 Task: Create a rule when a due date less than 1 hours ago is removed from a card by anyone except me.
Action: Mouse moved to (377, 338)
Screenshot: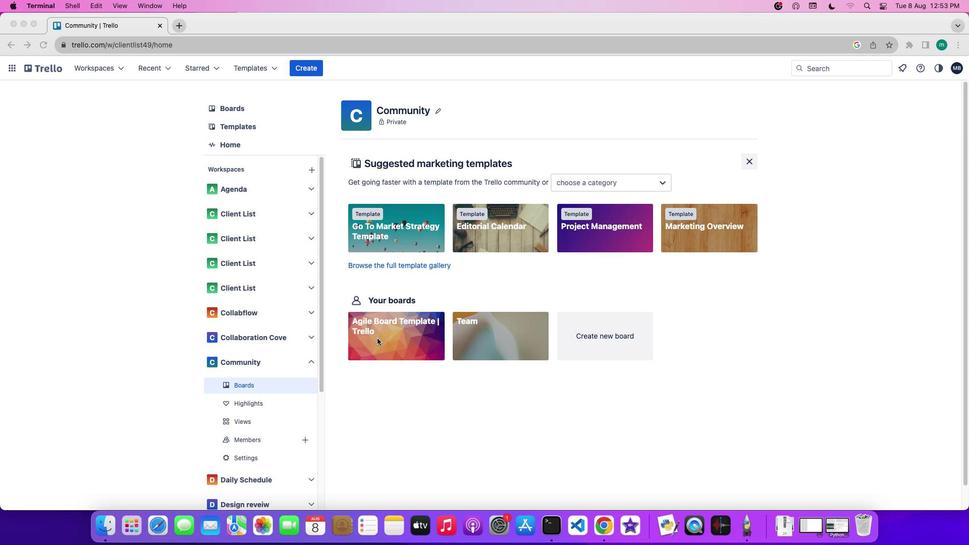 
Action: Mouse pressed left at (377, 338)
Screenshot: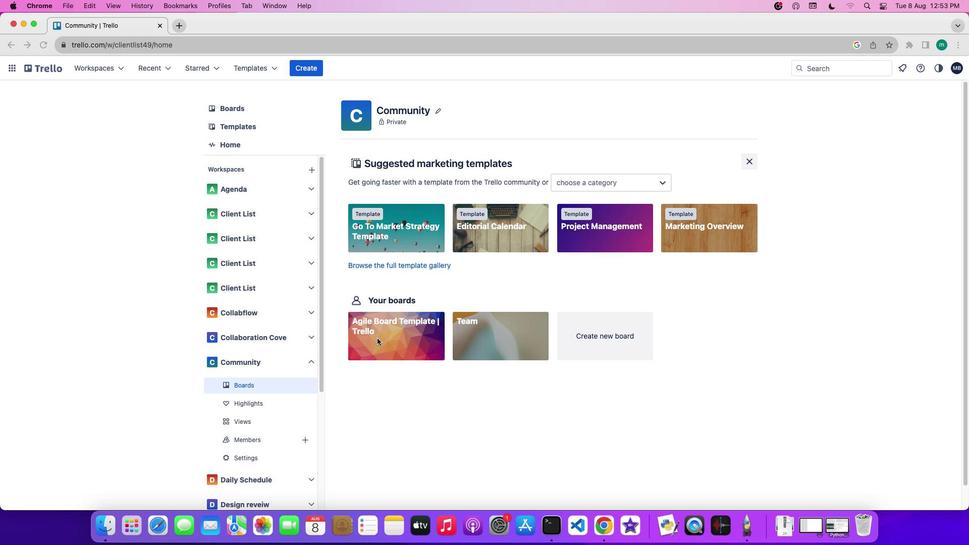
Action: Mouse pressed left at (377, 338)
Screenshot: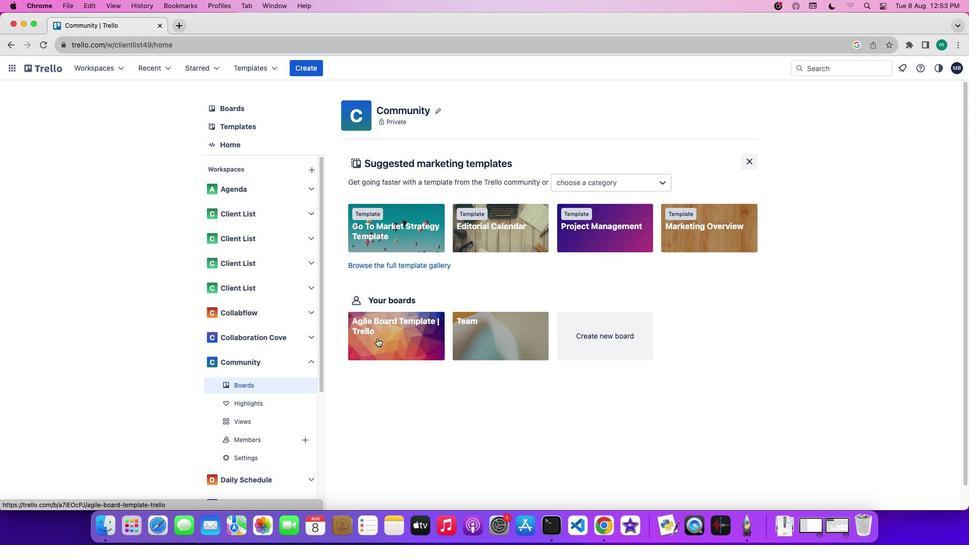 
Action: Mouse moved to (868, 216)
Screenshot: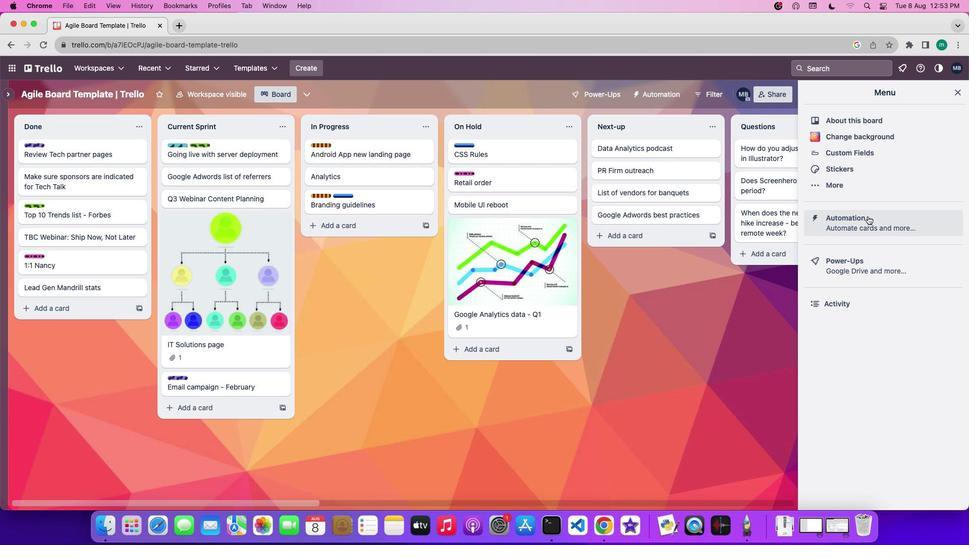 
Action: Mouse pressed left at (868, 216)
Screenshot: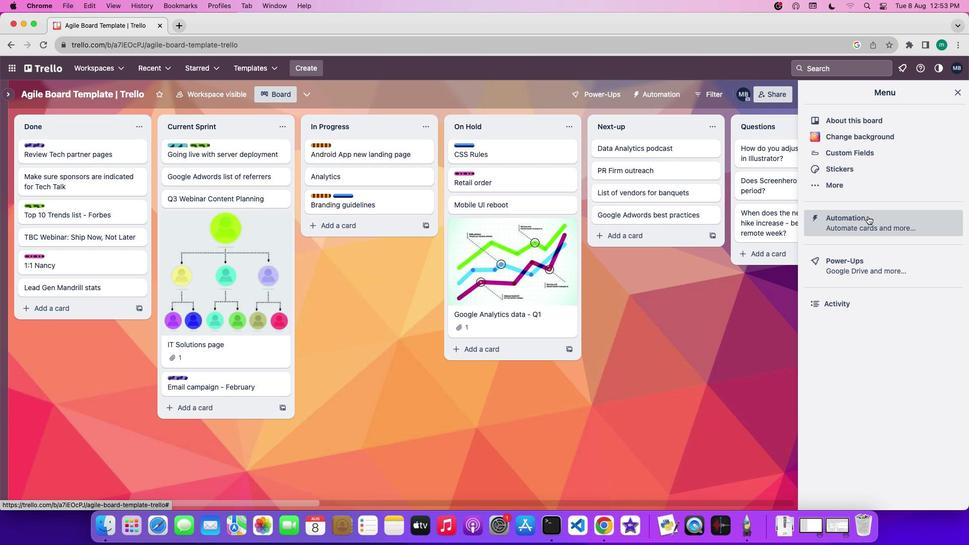 
Action: Mouse moved to (80, 176)
Screenshot: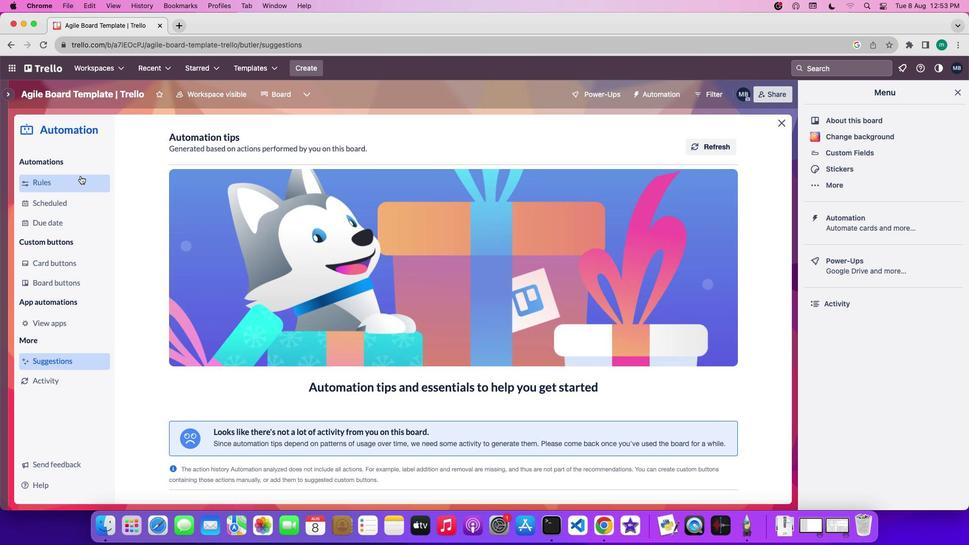 
Action: Mouse pressed left at (80, 176)
Screenshot: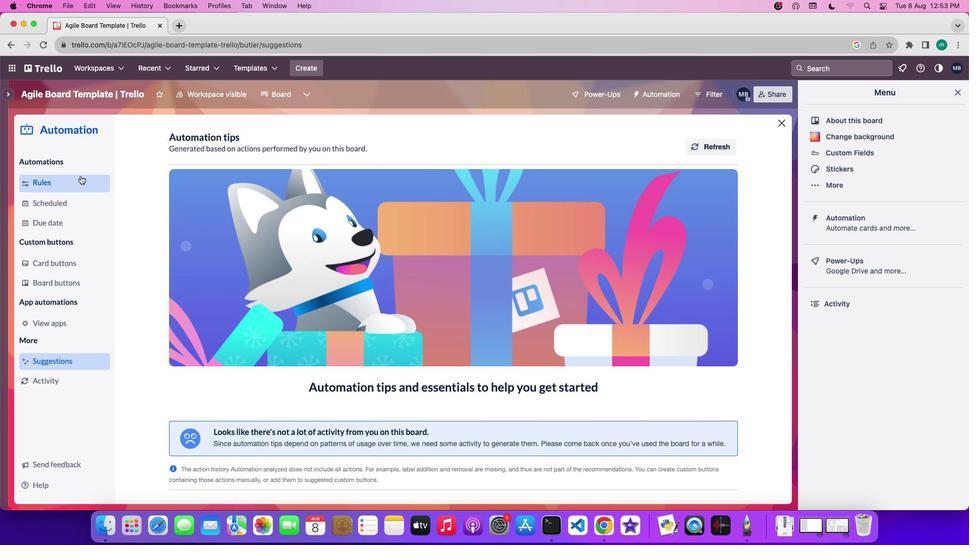 
Action: Mouse moved to (633, 139)
Screenshot: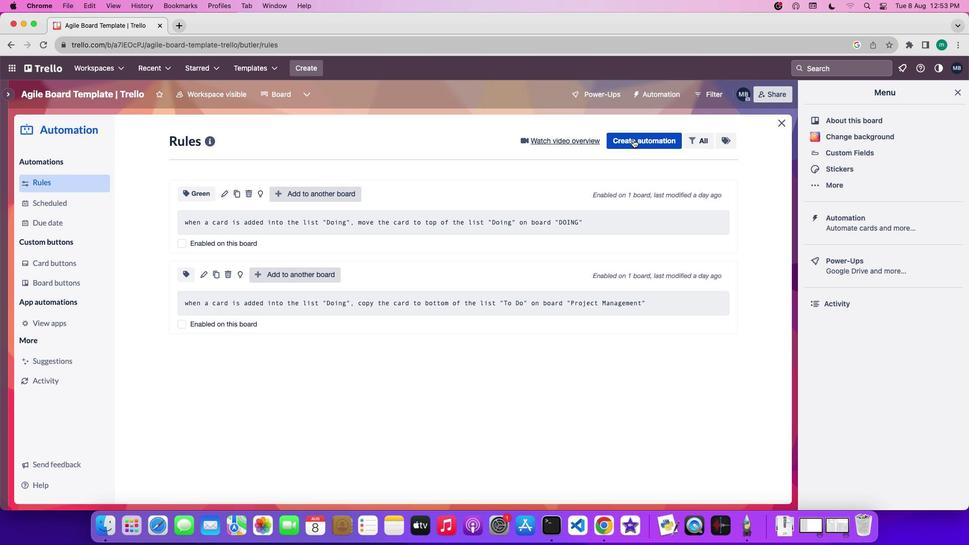 
Action: Mouse pressed left at (633, 139)
Screenshot: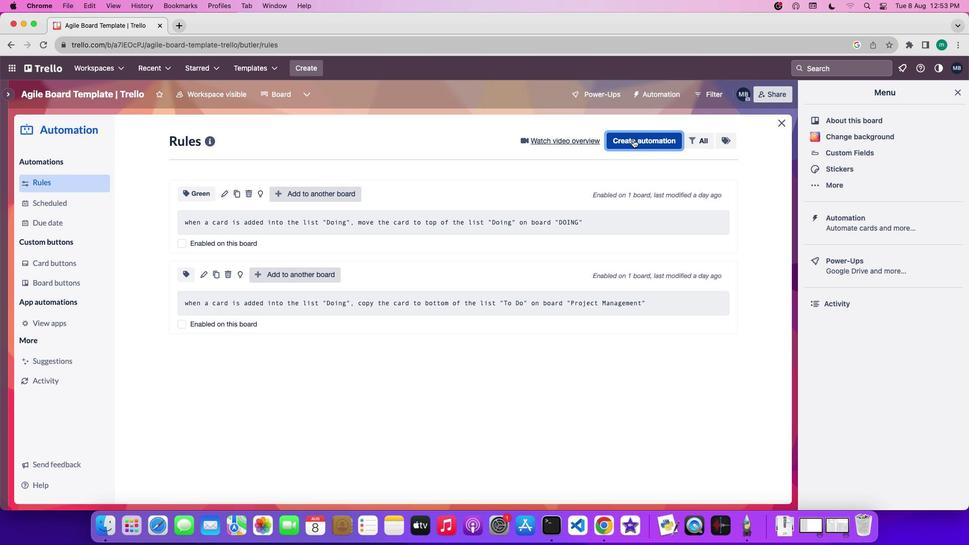 
Action: Mouse moved to (448, 302)
Screenshot: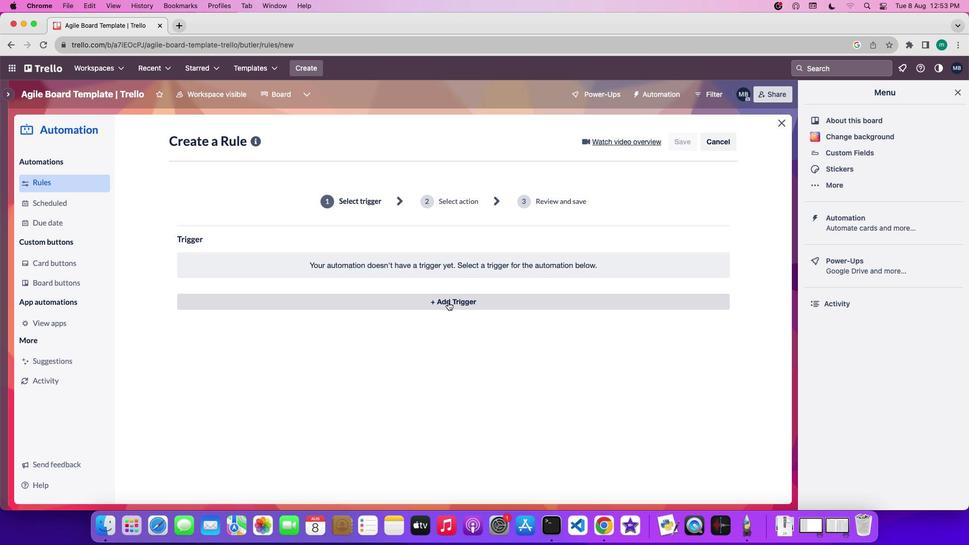 
Action: Mouse pressed left at (448, 302)
Screenshot: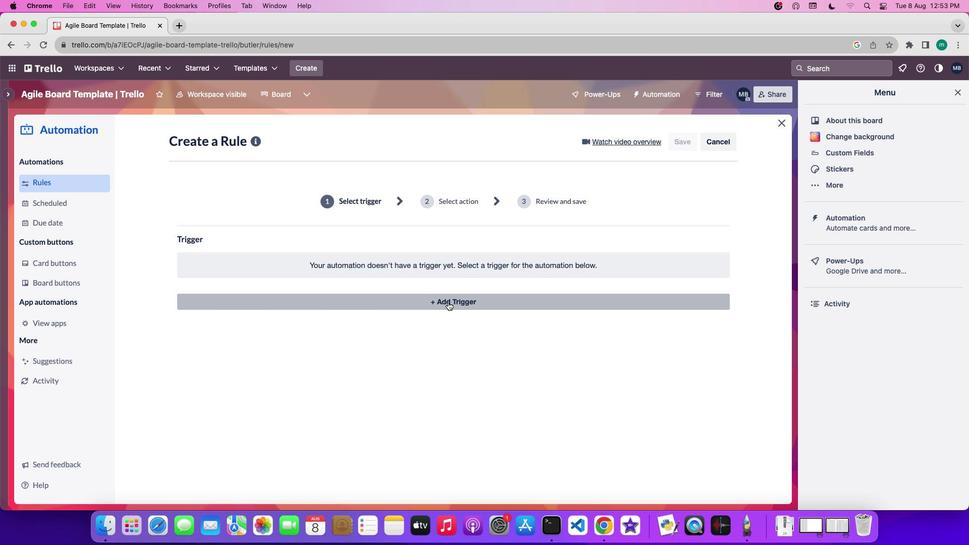 
Action: Mouse moved to (384, 297)
Screenshot: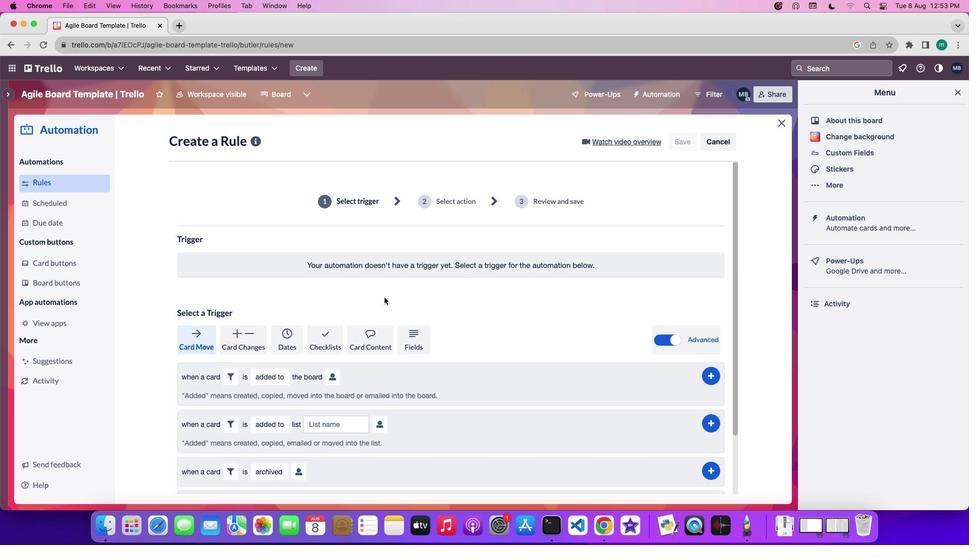 
Action: Mouse scrolled (384, 297) with delta (0, 0)
Screenshot: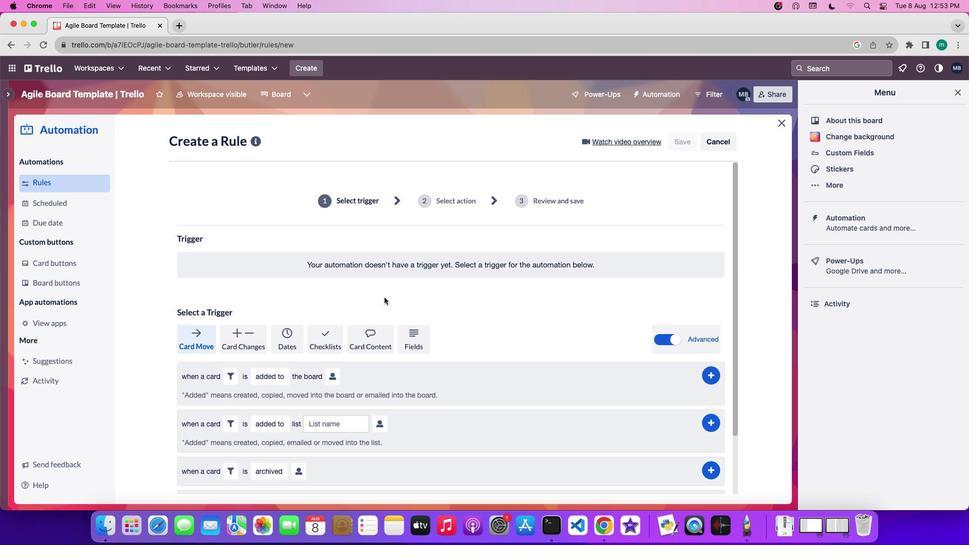 
Action: Mouse scrolled (384, 297) with delta (0, 0)
Screenshot: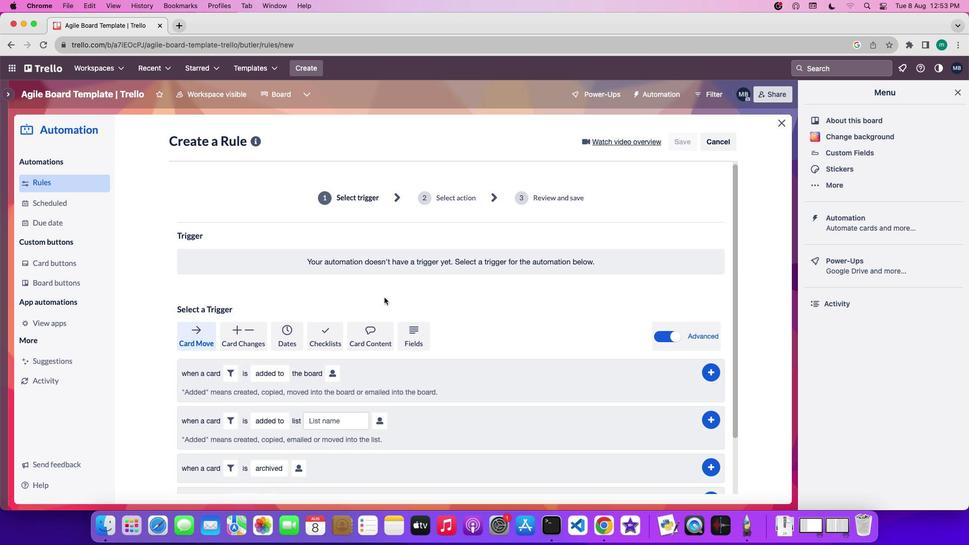 
Action: Mouse scrolled (384, 297) with delta (0, 0)
Screenshot: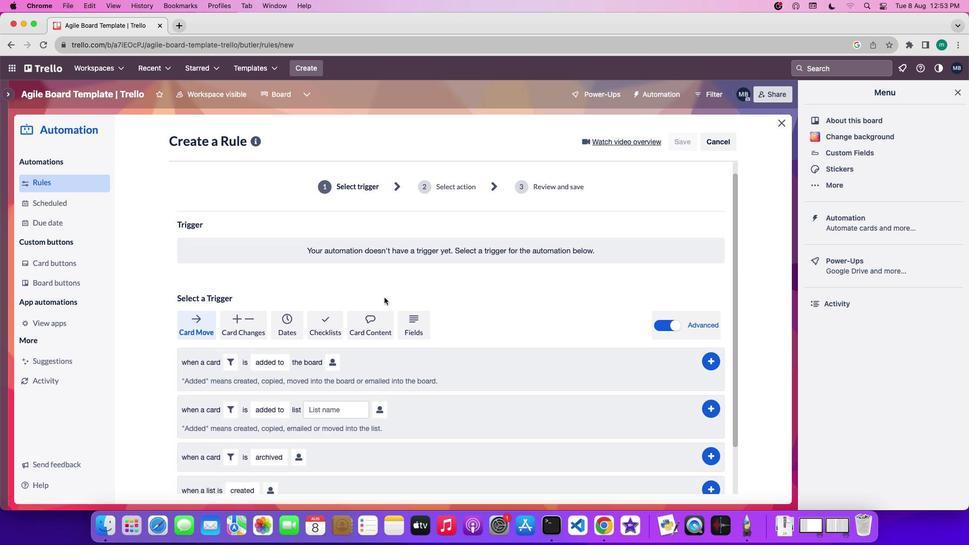 
Action: Mouse scrolled (384, 297) with delta (0, 0)
Screenshot: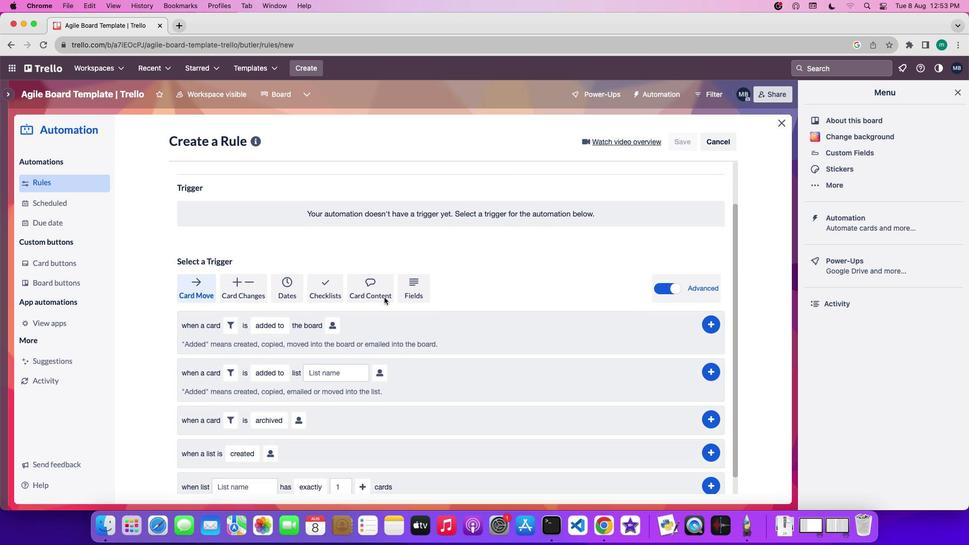 
Action: Mouse moved to (280, 269)
Screenshot: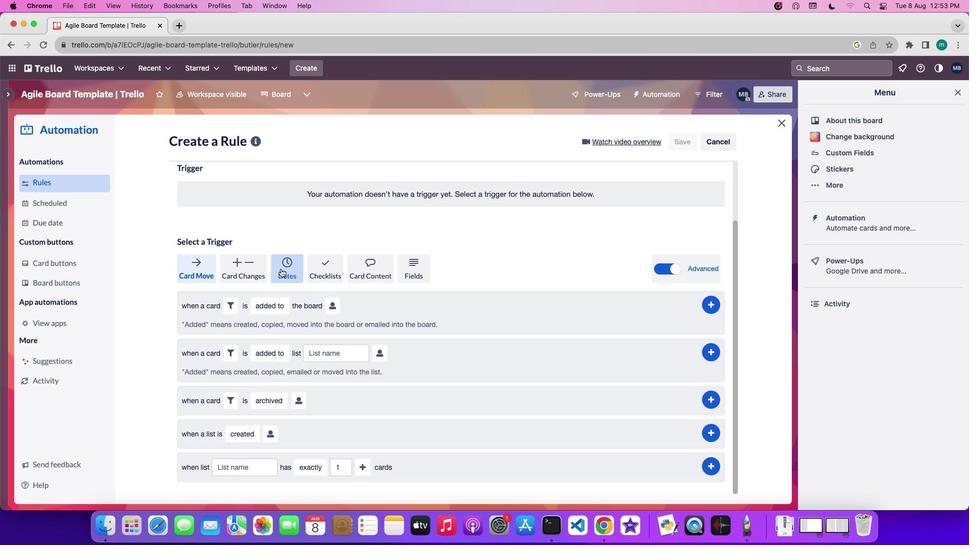 
Action: Mouse pressed left at (280, 269)
Screenshot: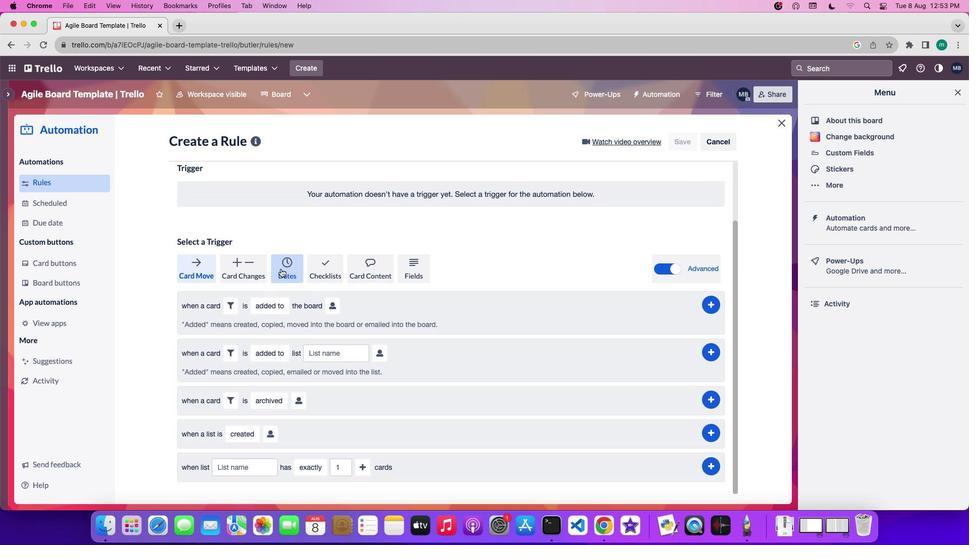 
Action: Mouse moved to (330, 285)
Screenshot: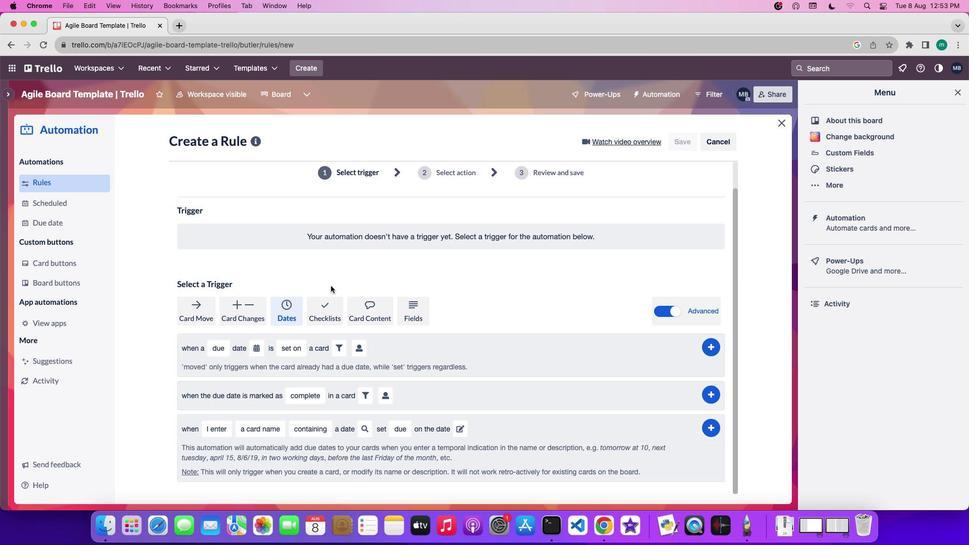 
Action: Mouse scrolled (330, 285) with delta (0, 0)
Screenshot: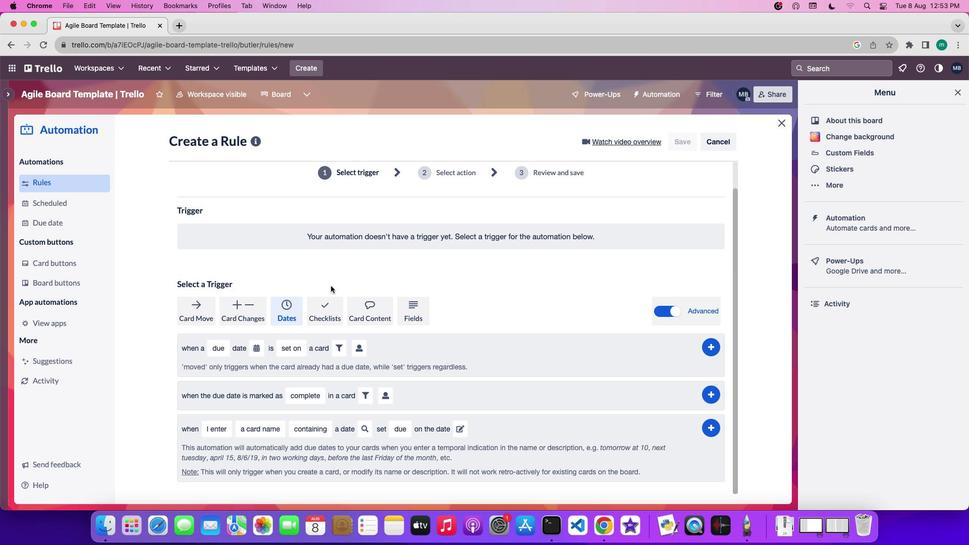 
Action: Mouse scrolled (330, 285) with delta (0, 0)
Screenshot: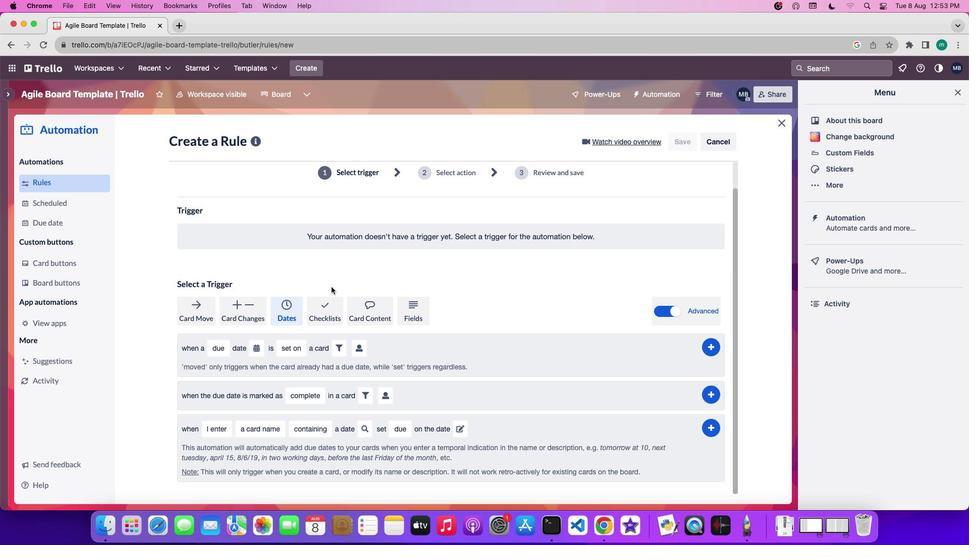 
Action: Mouse moved to (331, 287)
Screenshot: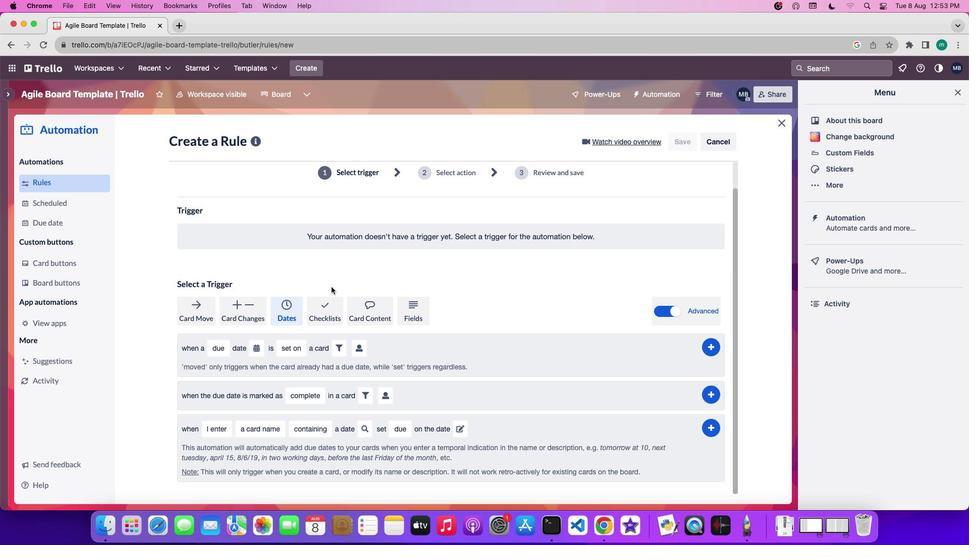 
Action: Mouse scrolled (331, 287) with delta (0, 0)
Screenshot: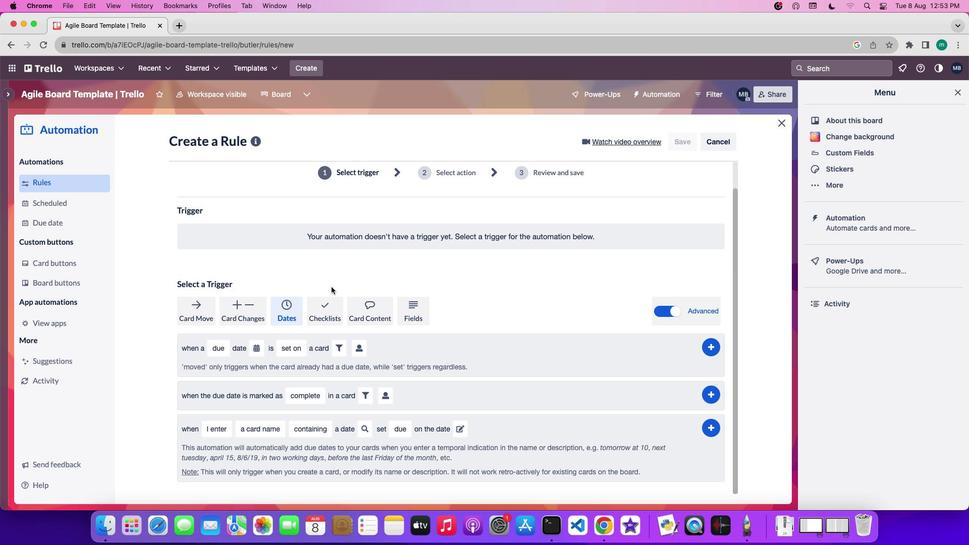 
Action: Mouse moved to (331, 287)
Screenshot: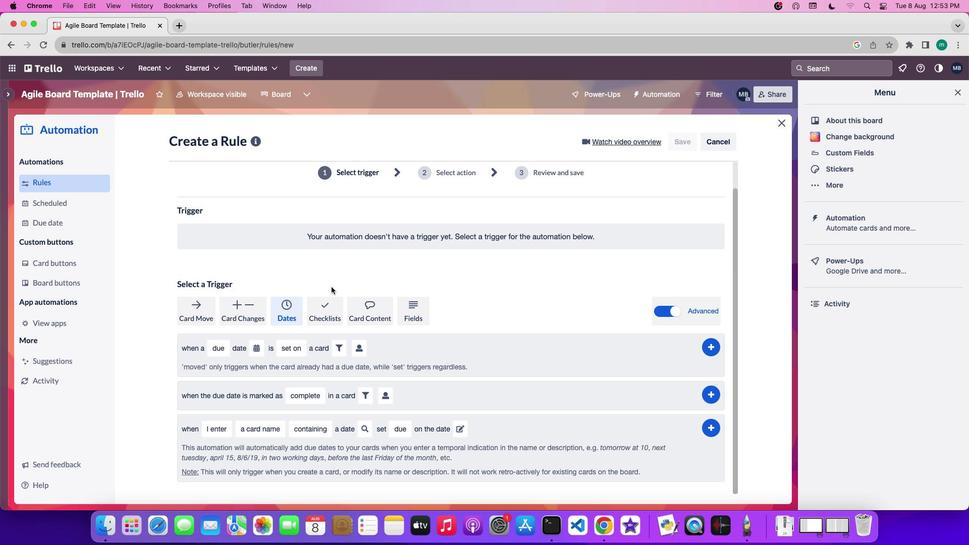 
Action: Mouse scrolled (331, 287) with delta (0, -1)
Screenshot: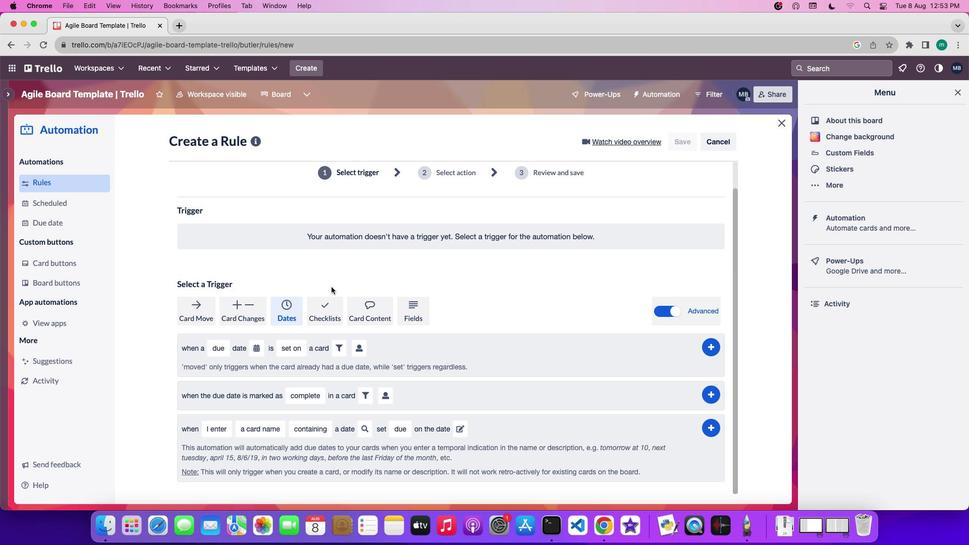 
Action: Mouse moved to (222, 348)
Screenshot: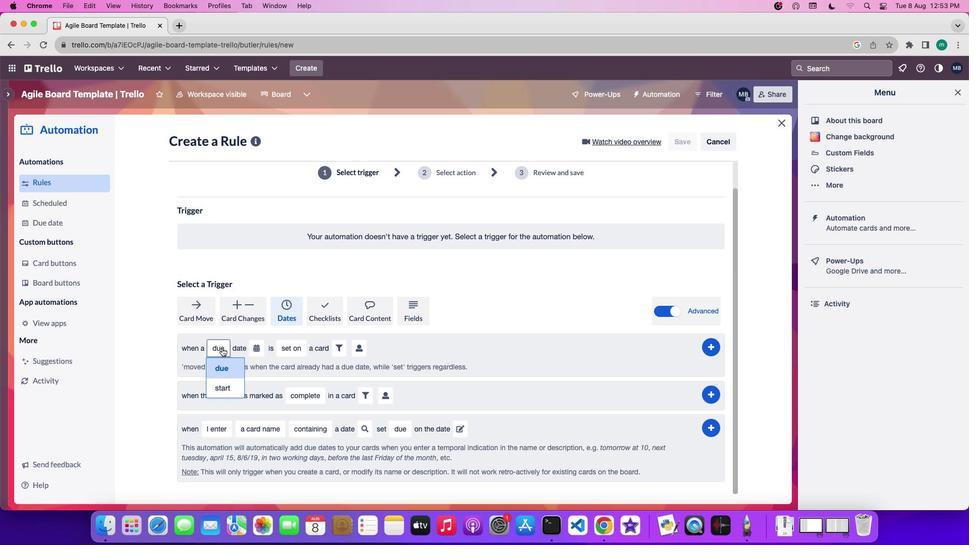 
Action: Mouse pressed left at (222, 348)
Screenshot: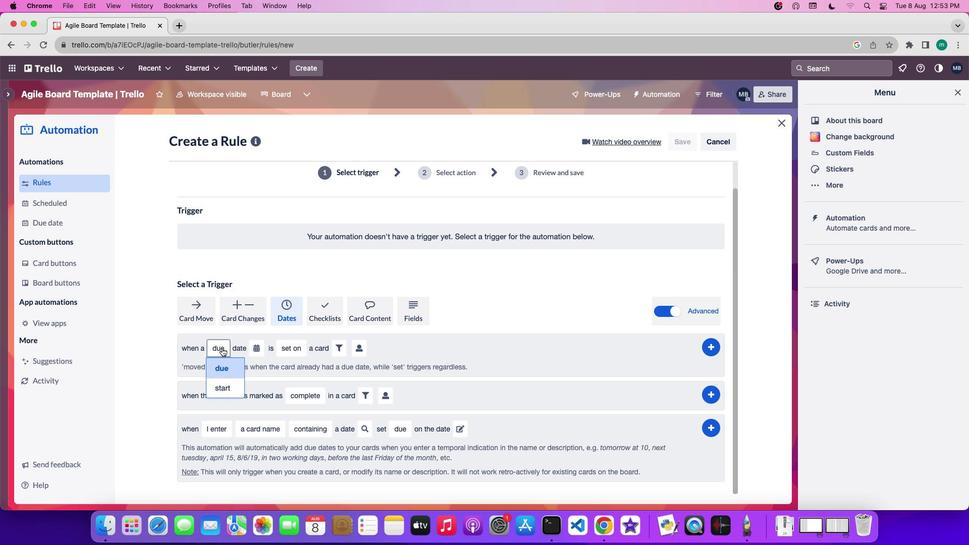 
Action: Mouse moved to (224, 373)
Screenshot: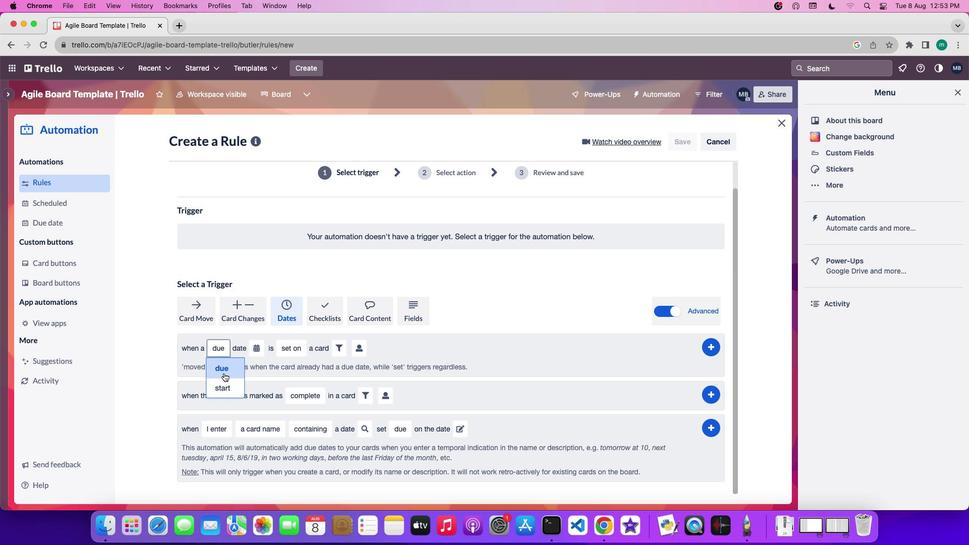 
Action: Mouse pressed left at (224, 373)
Screenshot: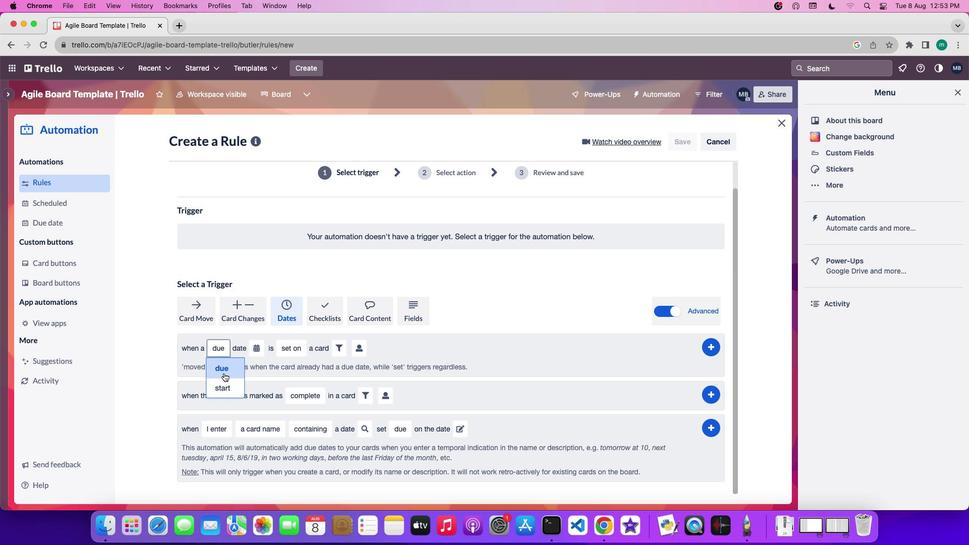 
Action: Mouse moved to (255, 351)
Screenshot: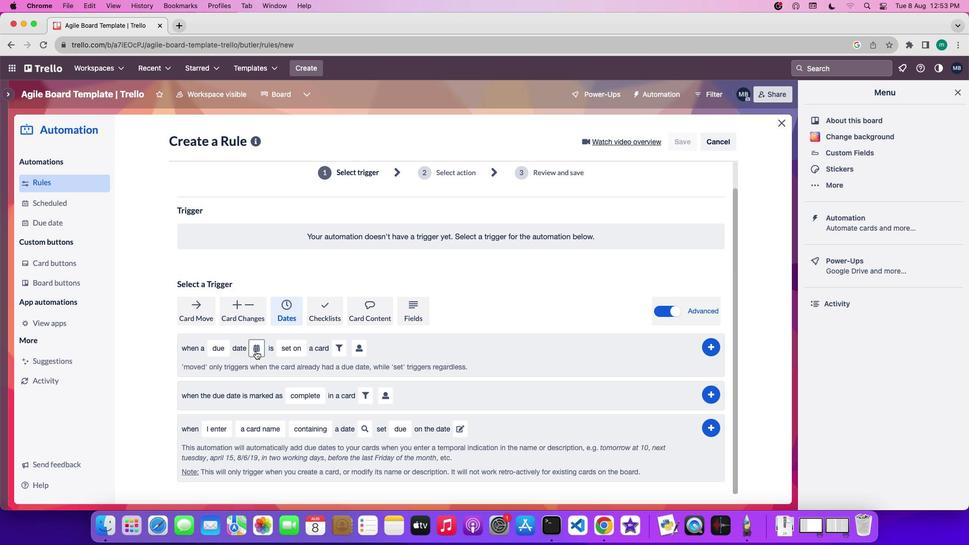 
Action: Mouse pressed left at (255, 351)
Screenshot: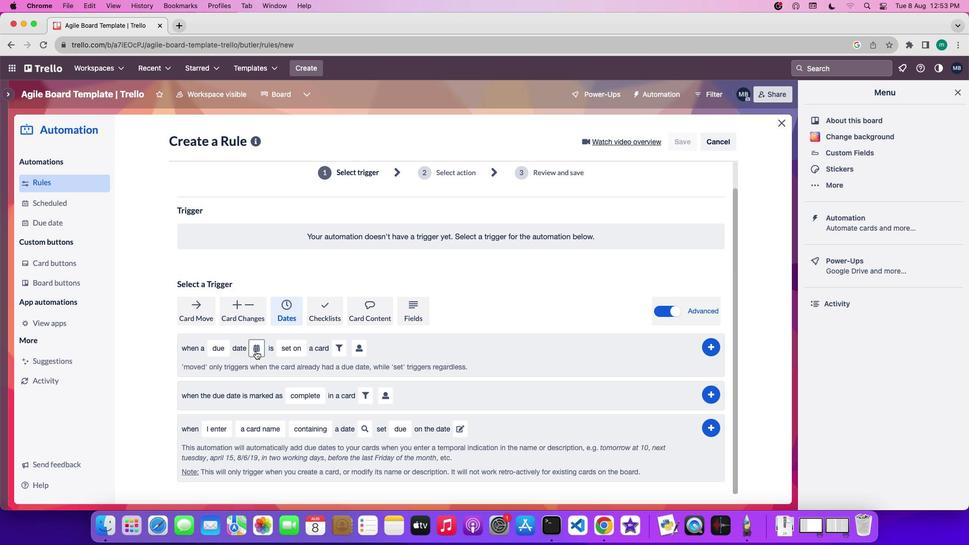 
Action: Mouse moved to (288, 406)
Screenshot: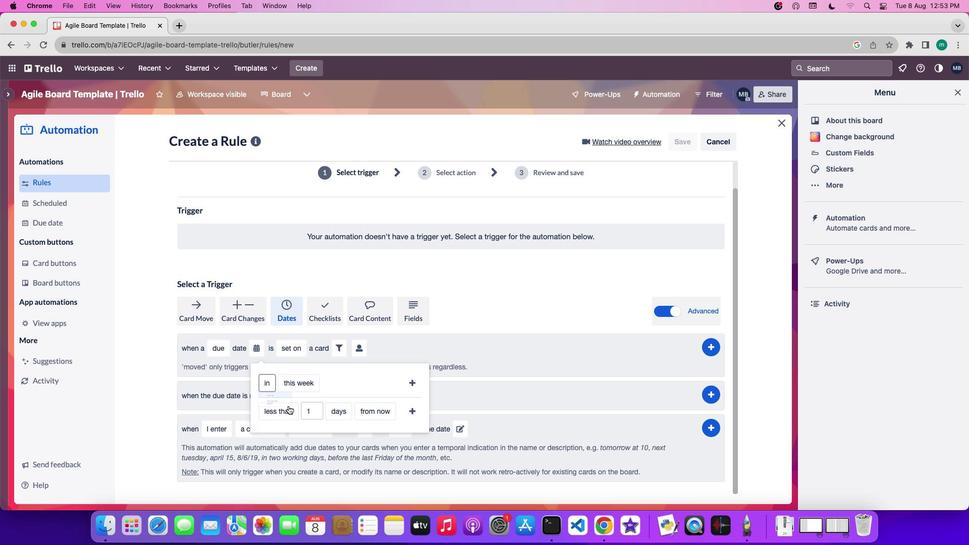 
Action: Mouse pressed left at (288, 406)
Screenshot: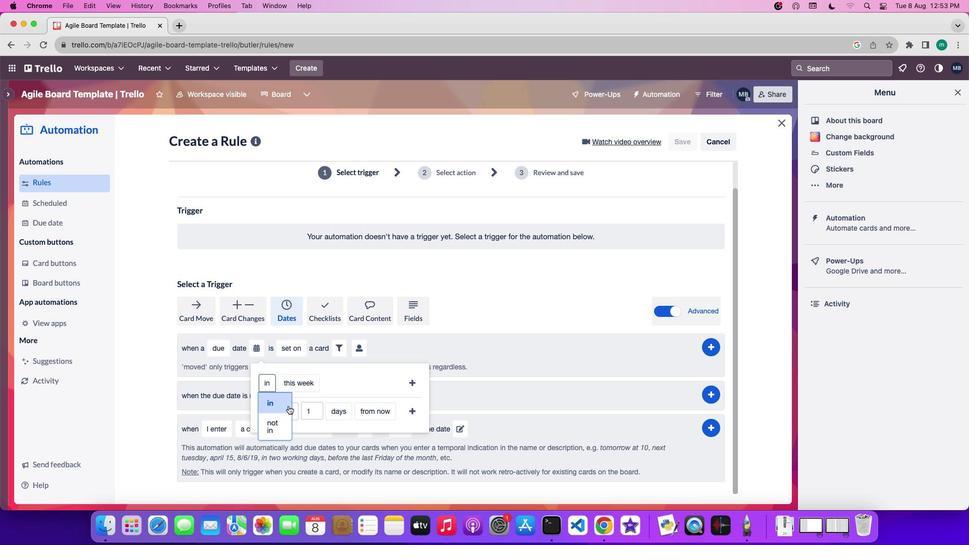 
Action: Mouse moved to (295, 412)
Screenshot: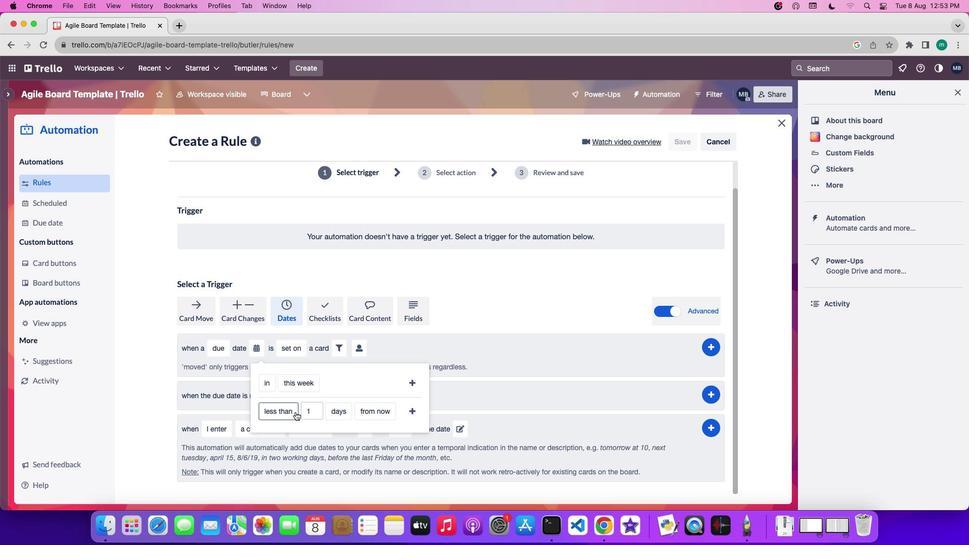 
Action: Mouse pressed left at (295, 412)
Screenshot: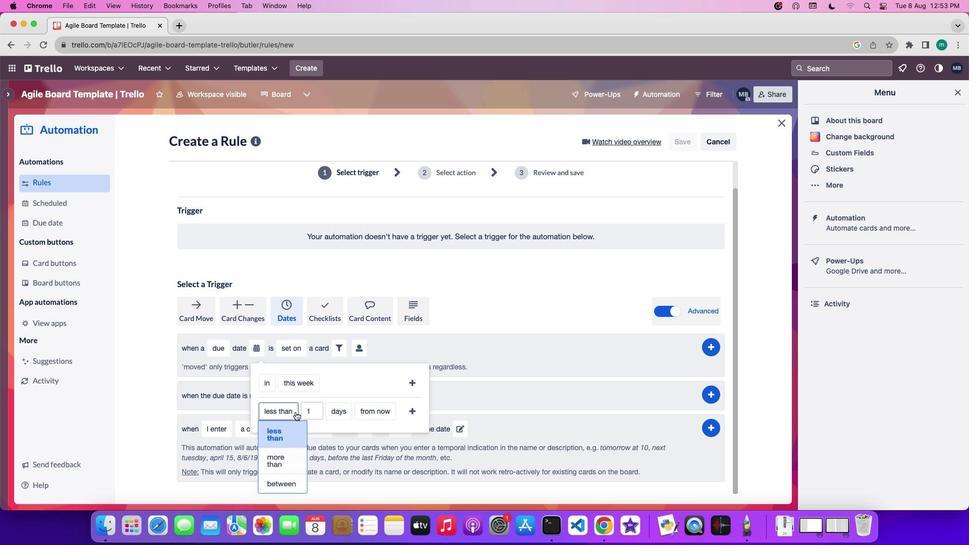 
Action: Mouse moved to (286, 433)
Screenshot: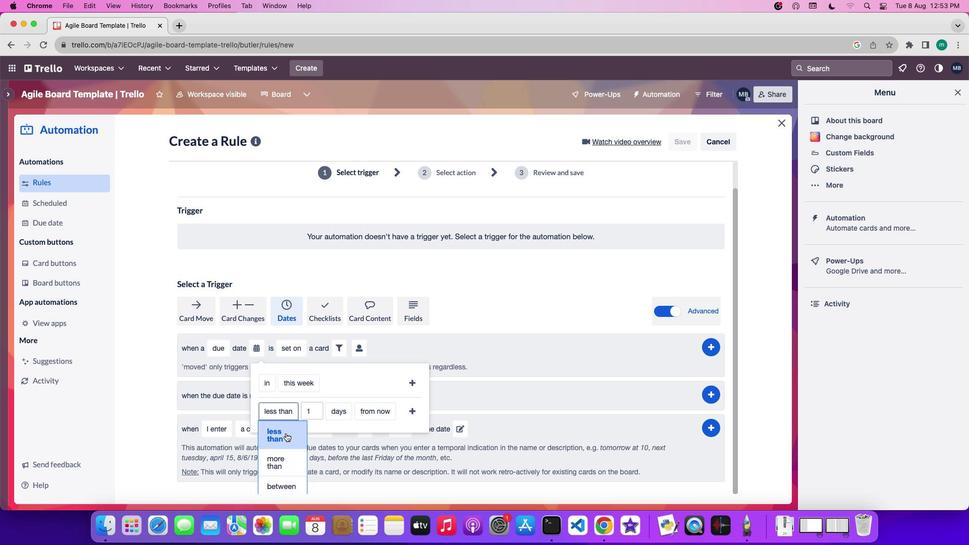 
Action: Mouse pressed left at (286, 433)
Screenshot: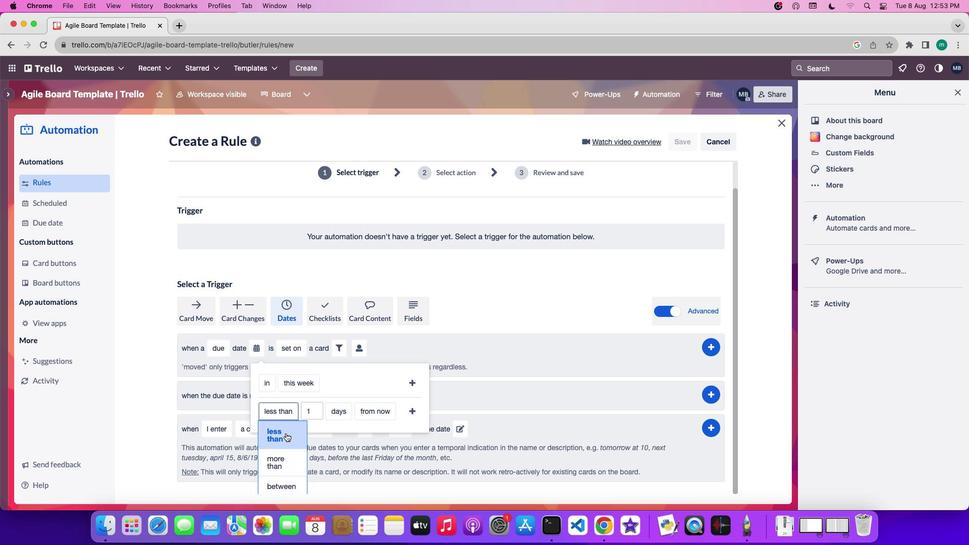 
Action: Mouse moved to (341, 427)
Screenshot: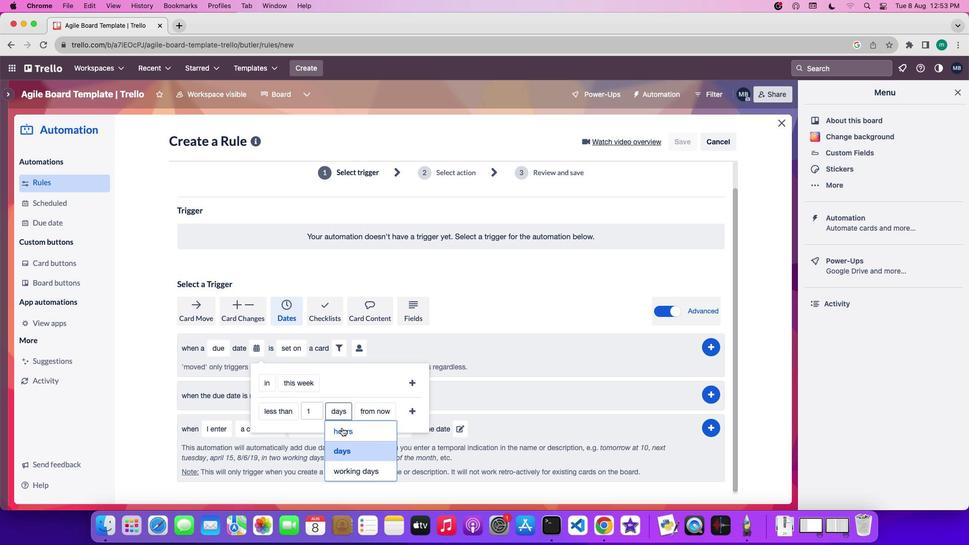 
Action: Mouse pressed left at (341, 427)
Screenshot: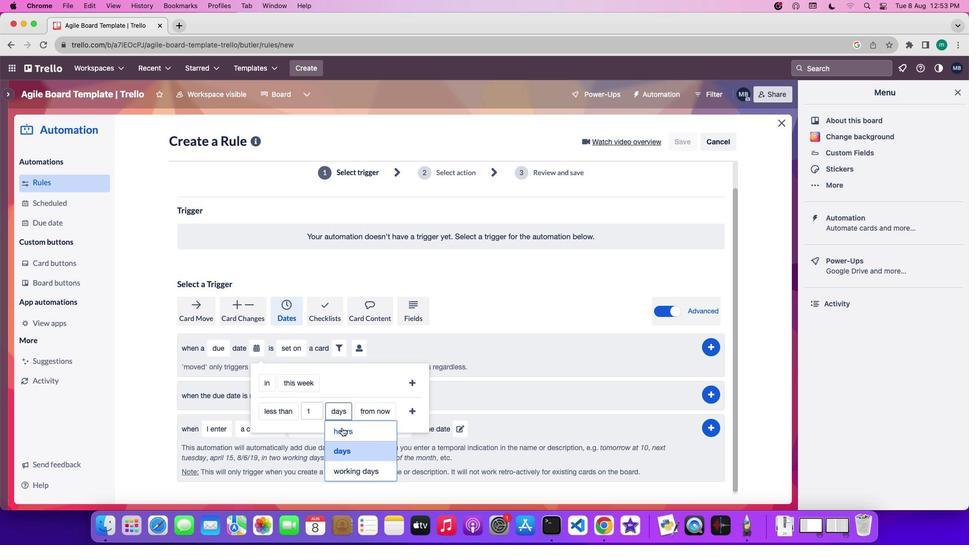 
Action: Mouse moved to (373, 412)
Screenshot: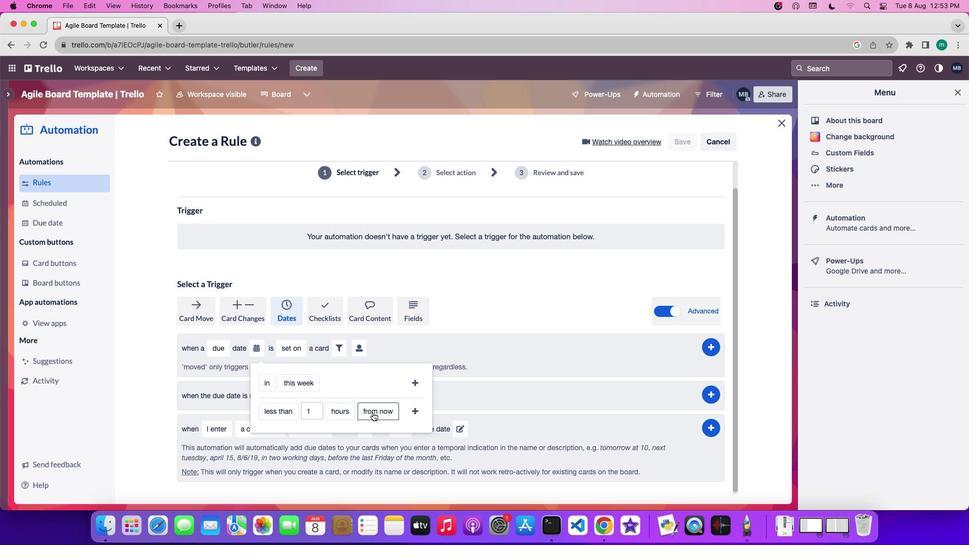 
Action: Mouse pressed left at (373, 412)
Screenshot: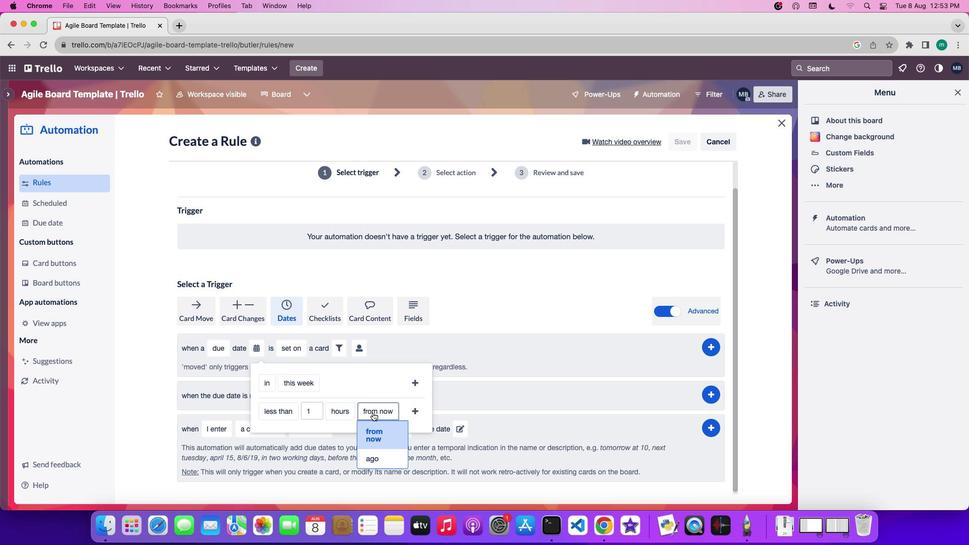 
Action: Mouse moved to (373, 459)
Screenshot: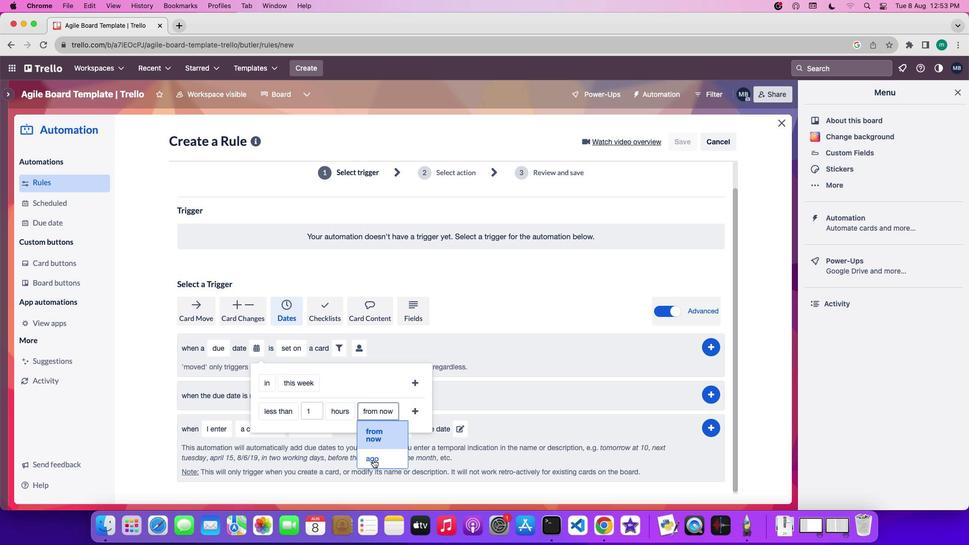 
Action: Mouse pressed left at (373, 459)
Screenshot: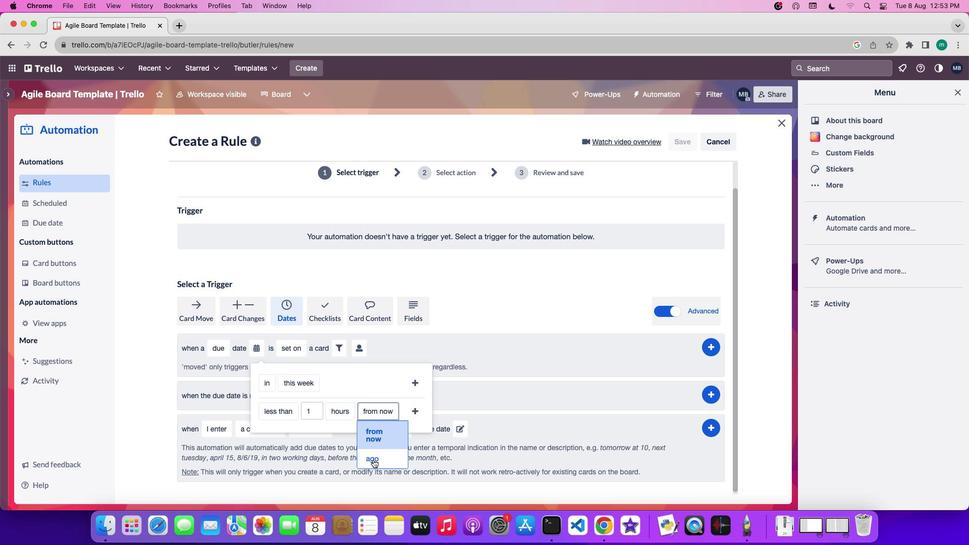 
Action: Mouse moved to (397, 411)
Screenshot: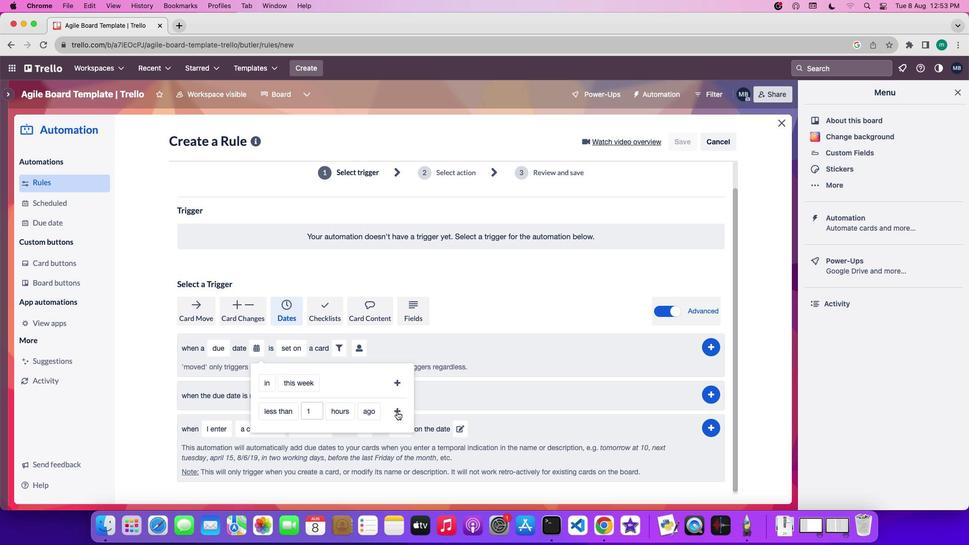 
Action: Mouse pressed left at (397, 411)
Screenshot: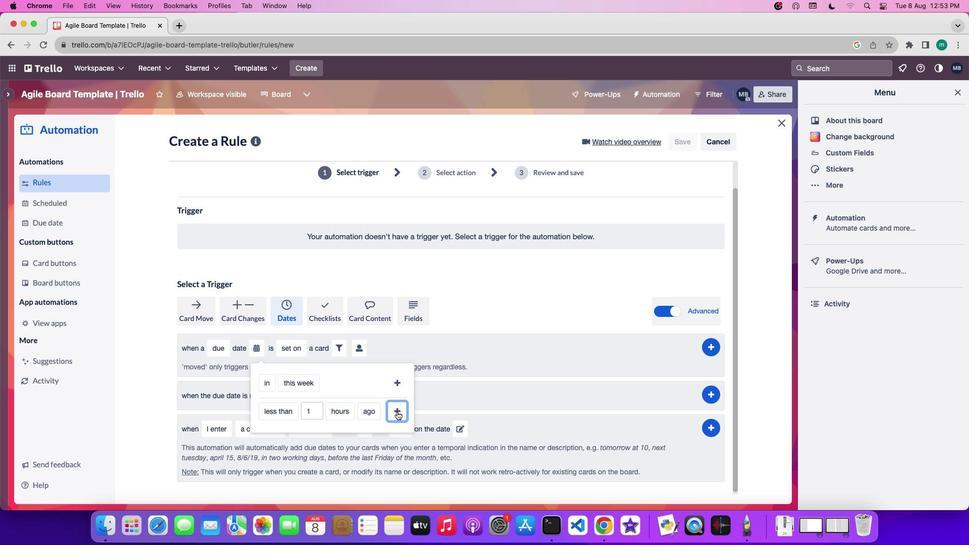 
Action: Mouse moved to (364, 352)
Screenshot: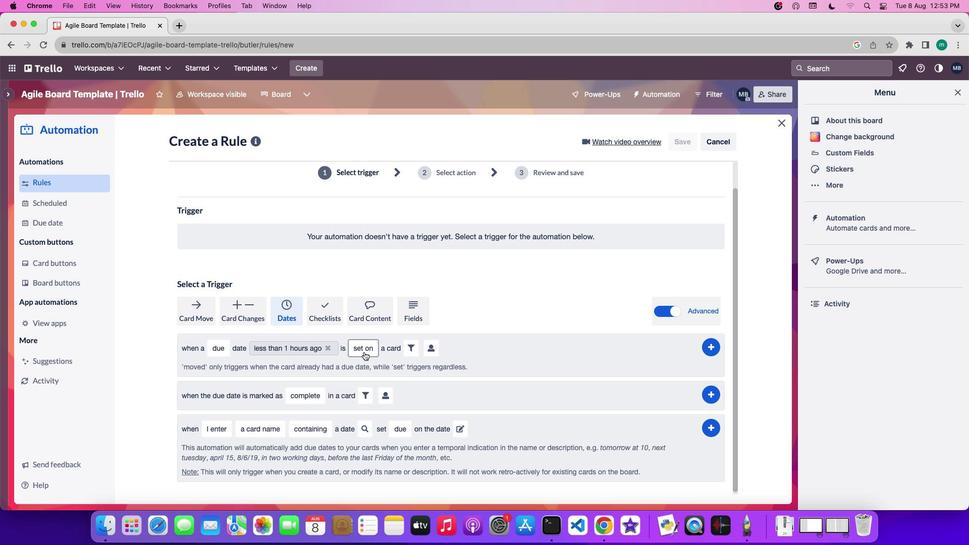 
Action: Mouse pressed left at (364, 352)
Screenshot: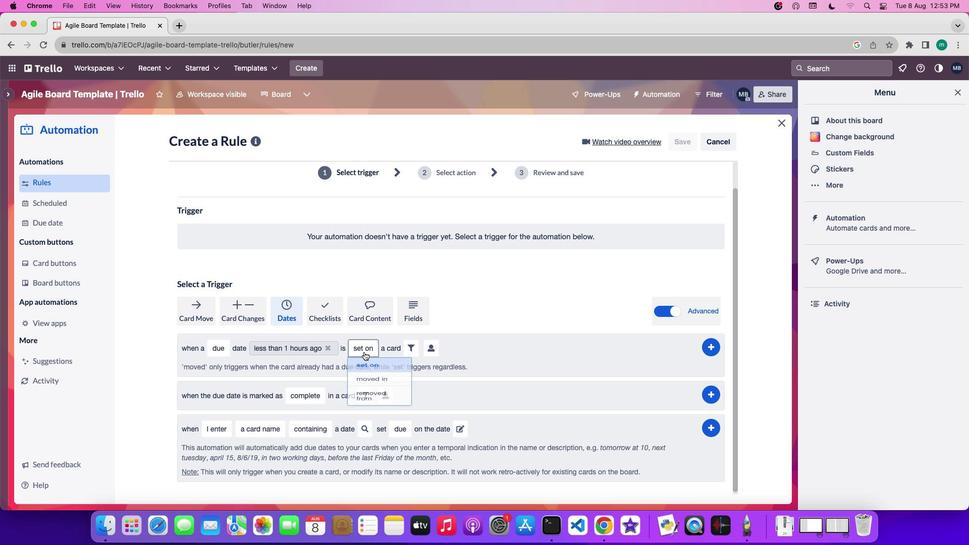 
Action: Mouse moved to (386, 414)
Screenshot: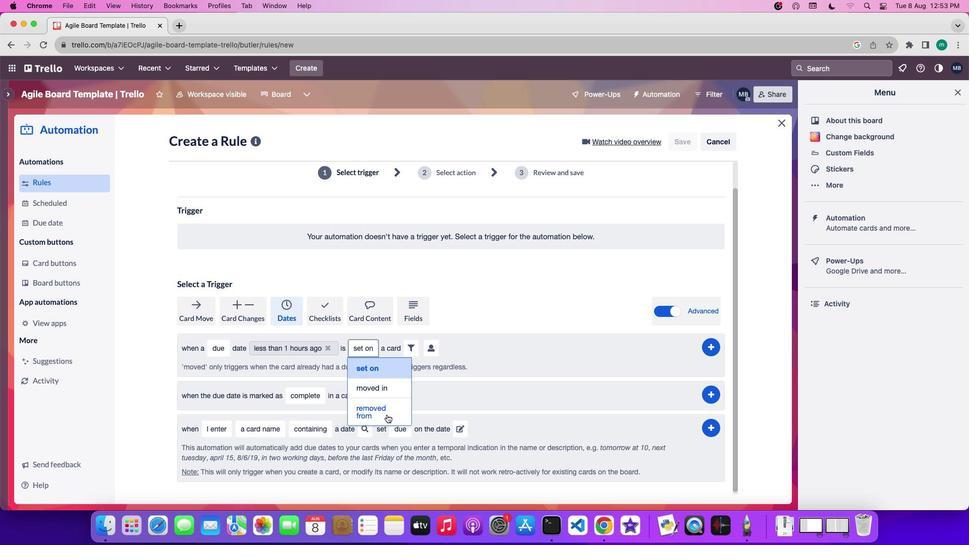 
Action: Mouse pressed left at (386, 414)
Screenshot: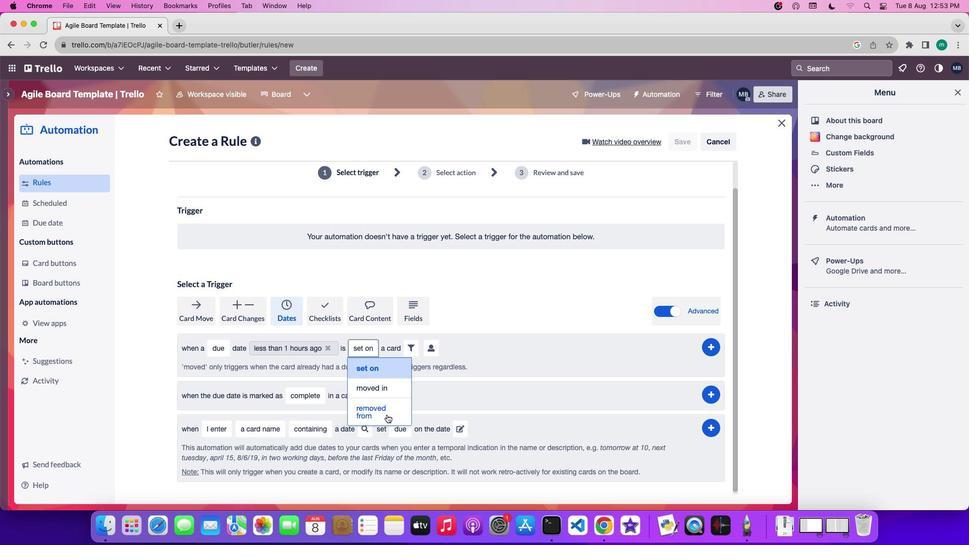 
Action: Mouse moved to (359, 347)
Screenshot: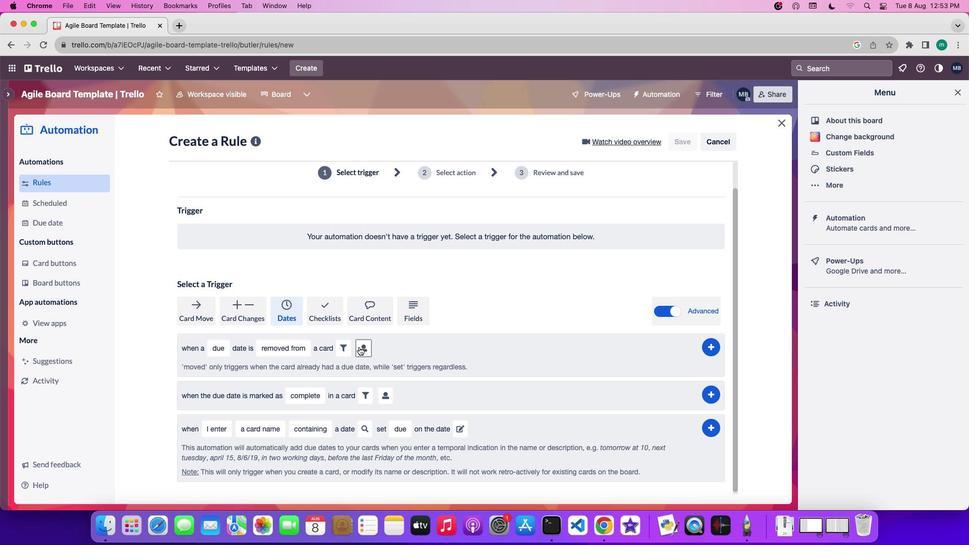 
Action: Mouse pressed left at (359, 347)
Screenshot: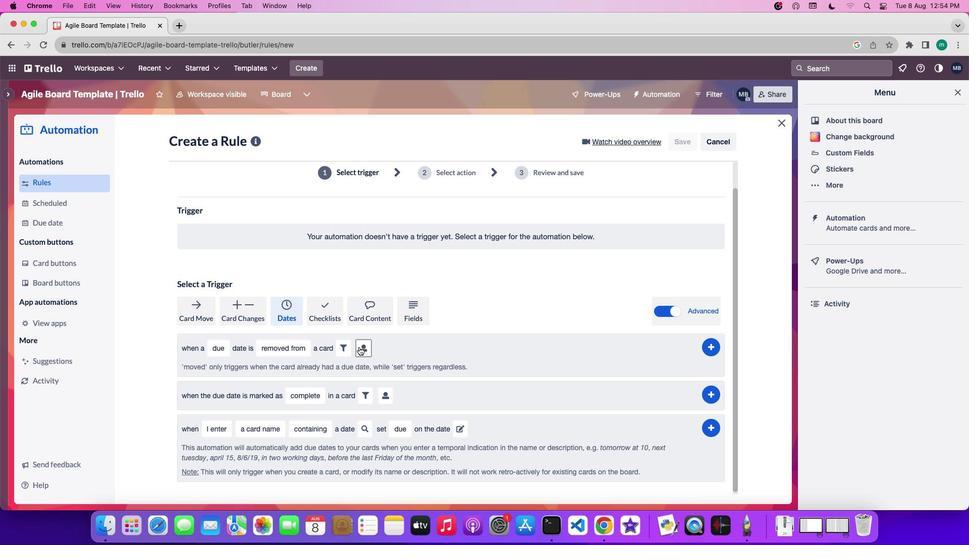
Action: Mouse moved to (393, 438)
Screenshot: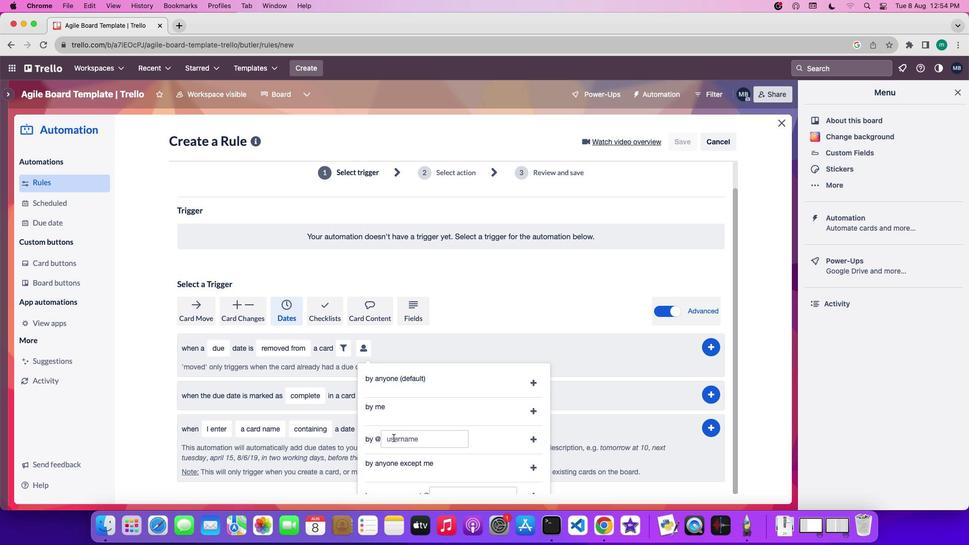 
Action: Mouse scrolled (393, 438) with delta (0, 0)
Screenshot: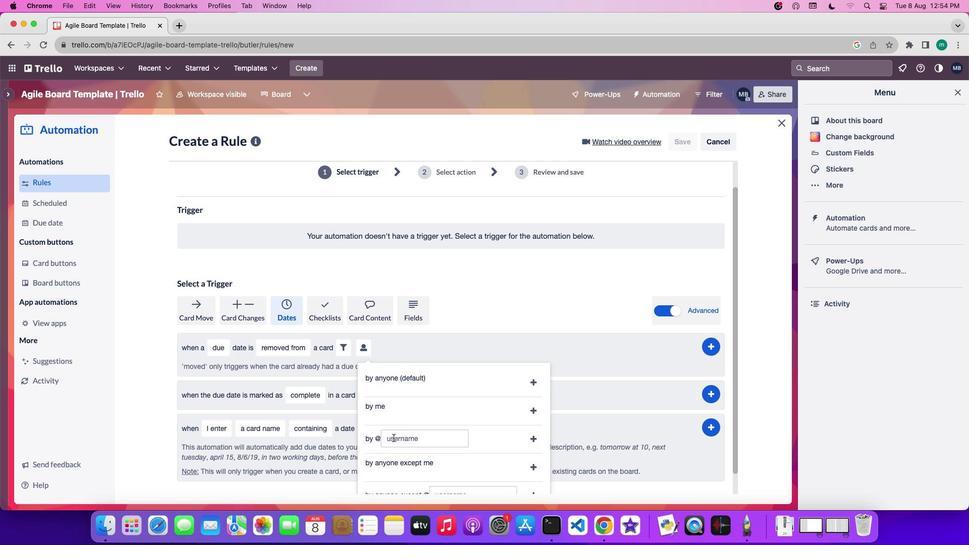 
Action: Mouse scrolled (393, 438) with delta (0, 0)
Screenshot: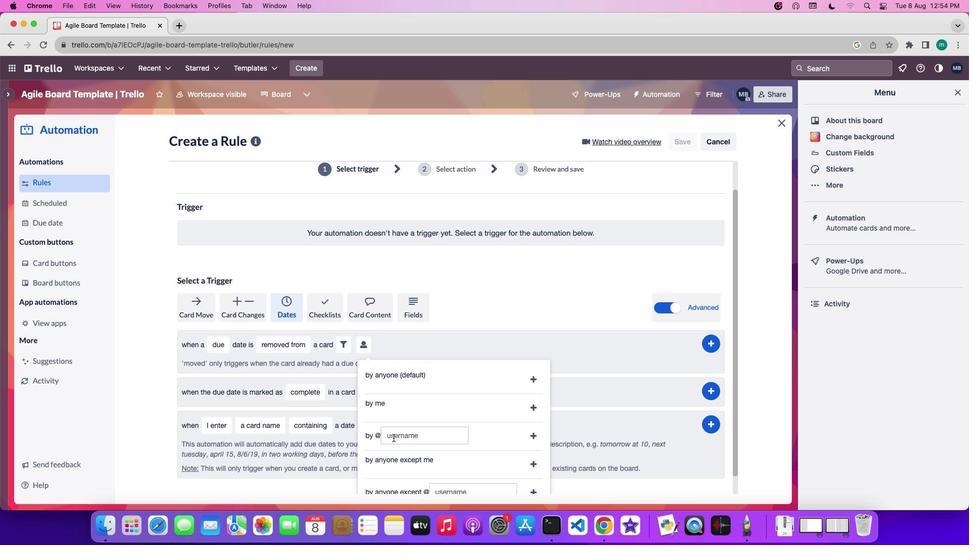 
Action: Mouse scrolled (393, 438) with delta (0, -1)
Screenshot: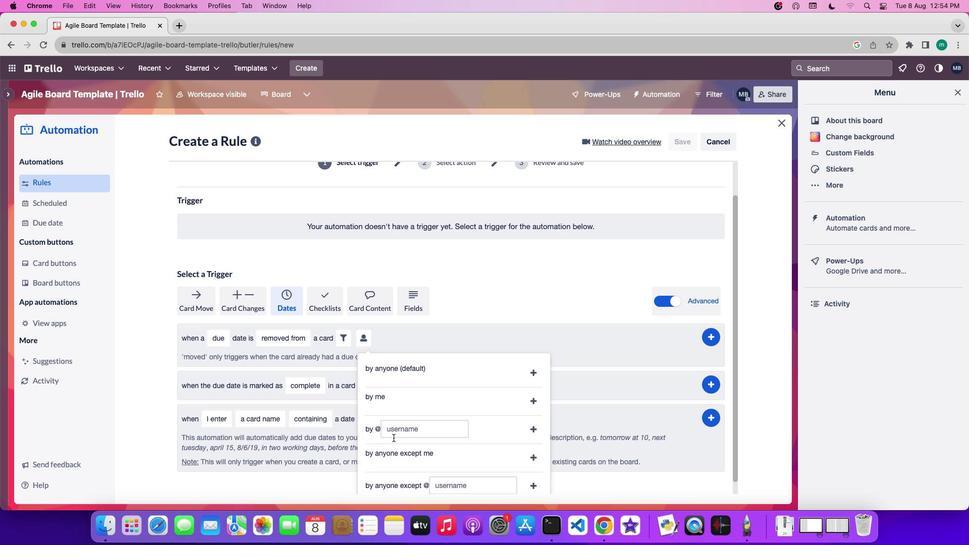 
Action: Mouse scrolled (393, 438) with delta (0, -1)
Screenshot: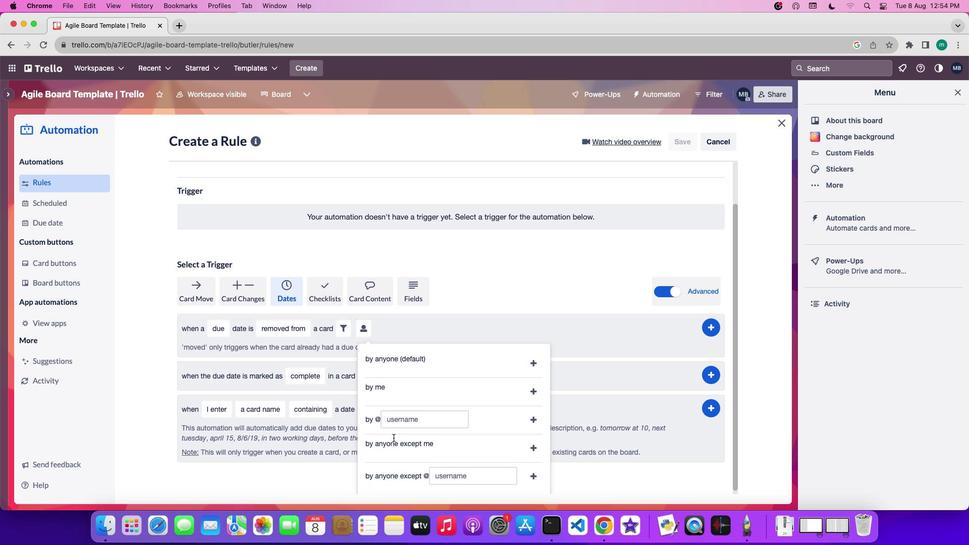 
Action: Mouse moved to (536, 445)
Screenshot: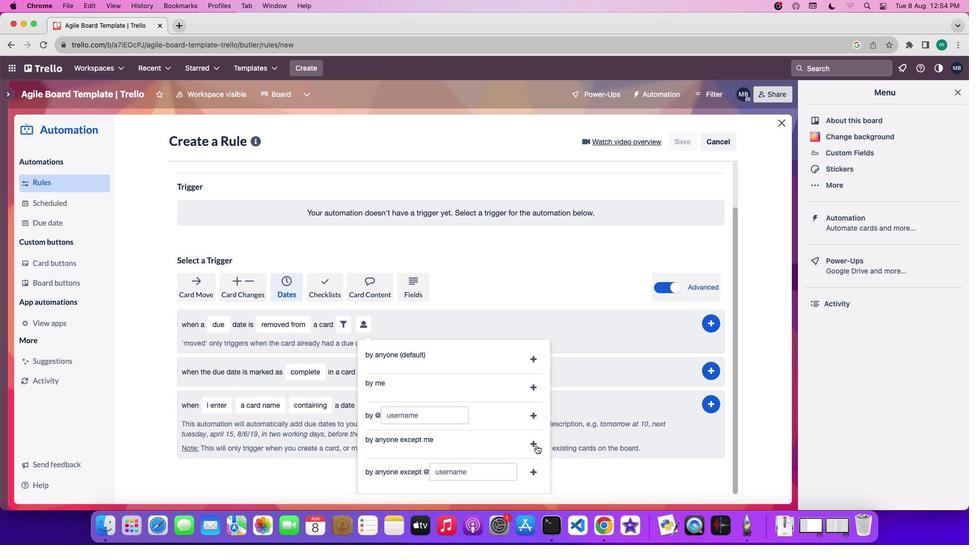 
Action: Mouse pressed left at (536, 445)
Screenshot: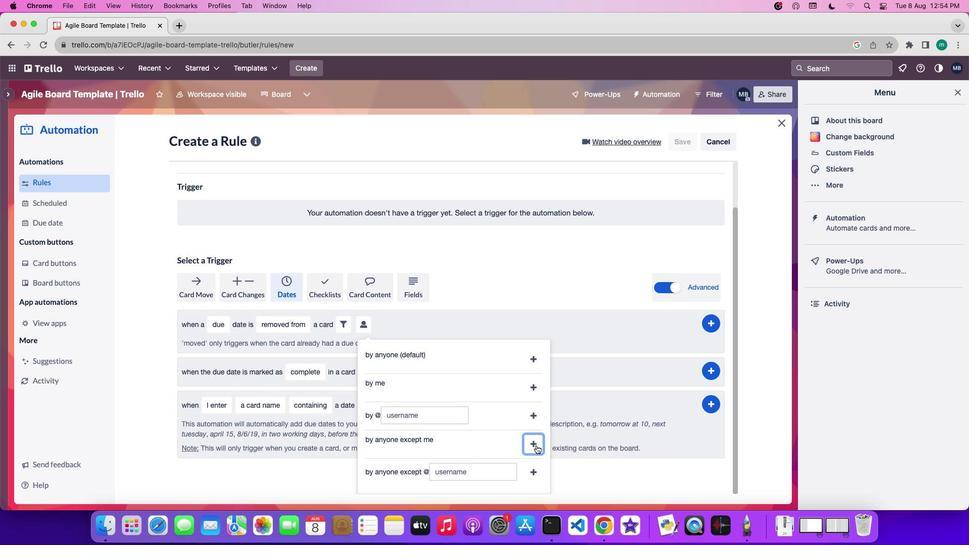 
Action: Mouse moved to (713, 347)
Screenshot: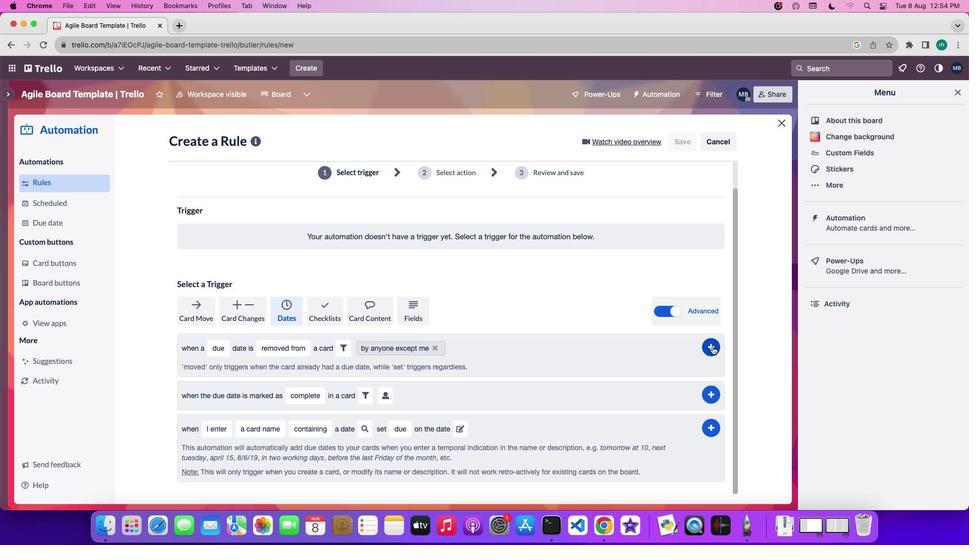 
Action: Mouse pressed left at (713, 347)
Screenshot: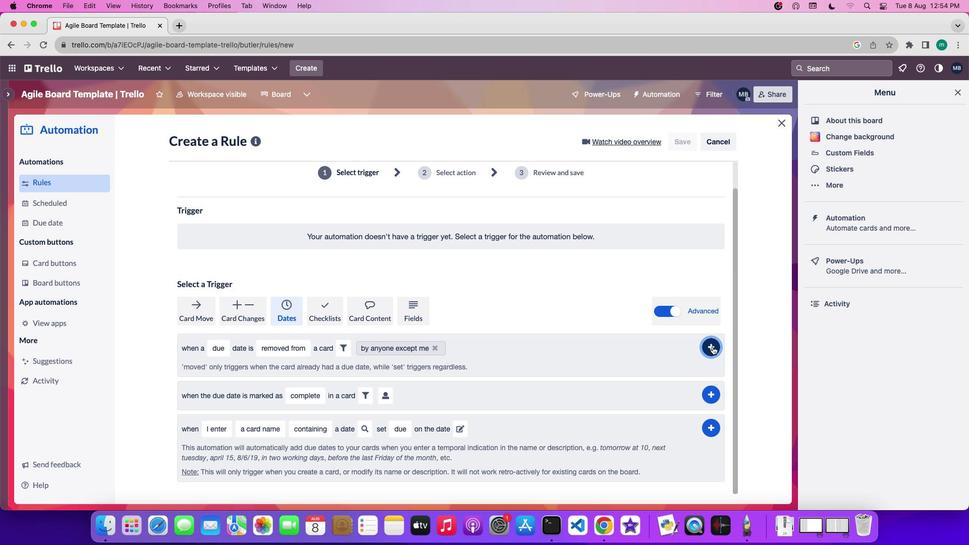 
Action: Mouse moved to (712, 347)
Screenshot: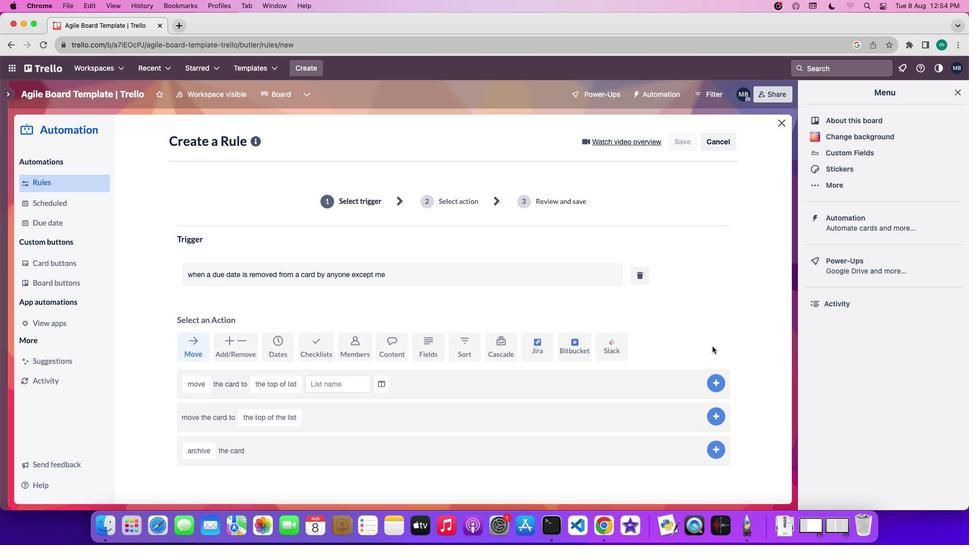 
